 Task: Select the margins with the custom "90".
Action: Mouse moved to (60, 103)
Screenshot: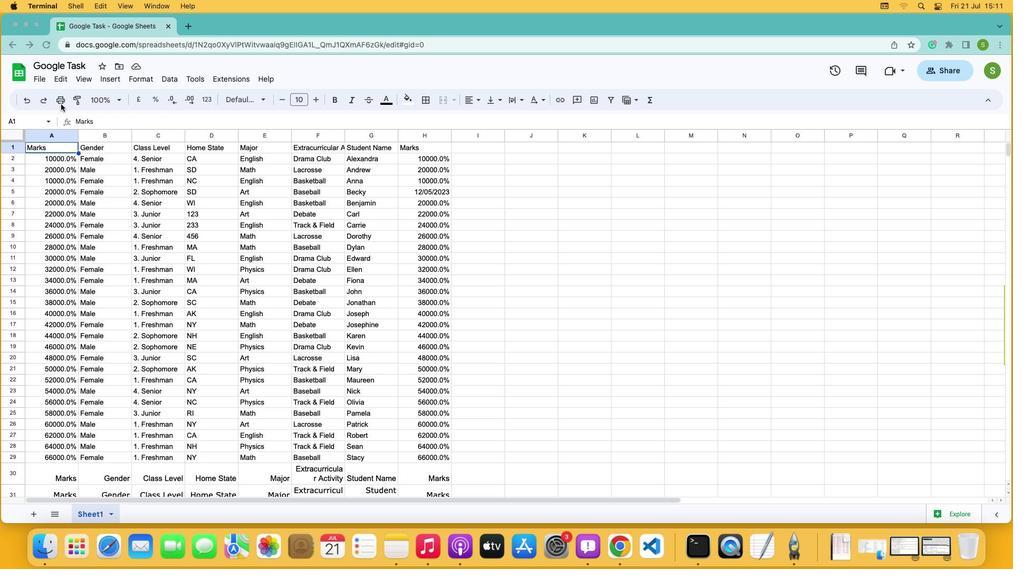 
Action: Mouse pressed left at (60, 103)
Screenshot: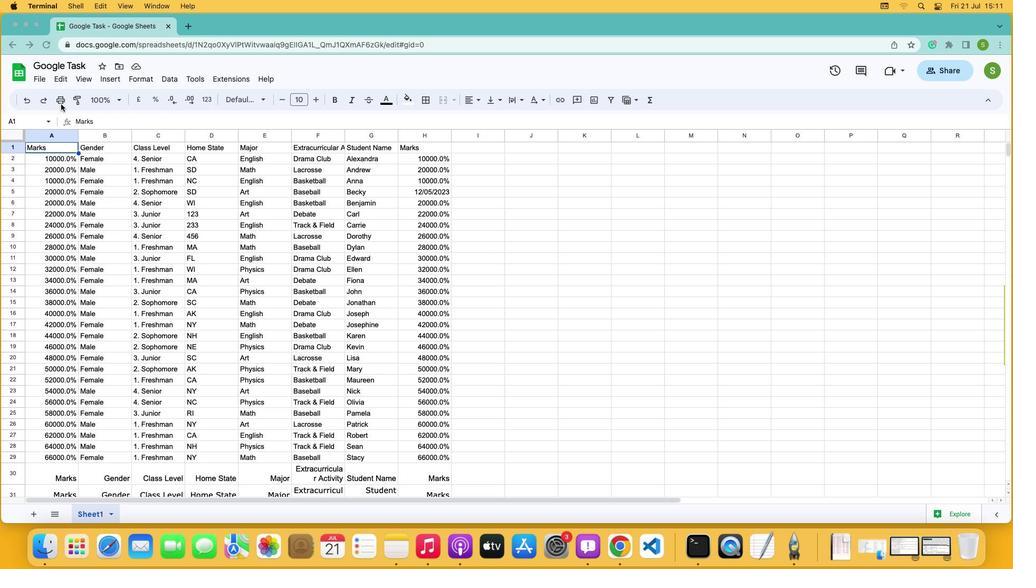 
Action: Mouse moved to (60, 99)
Screenshot: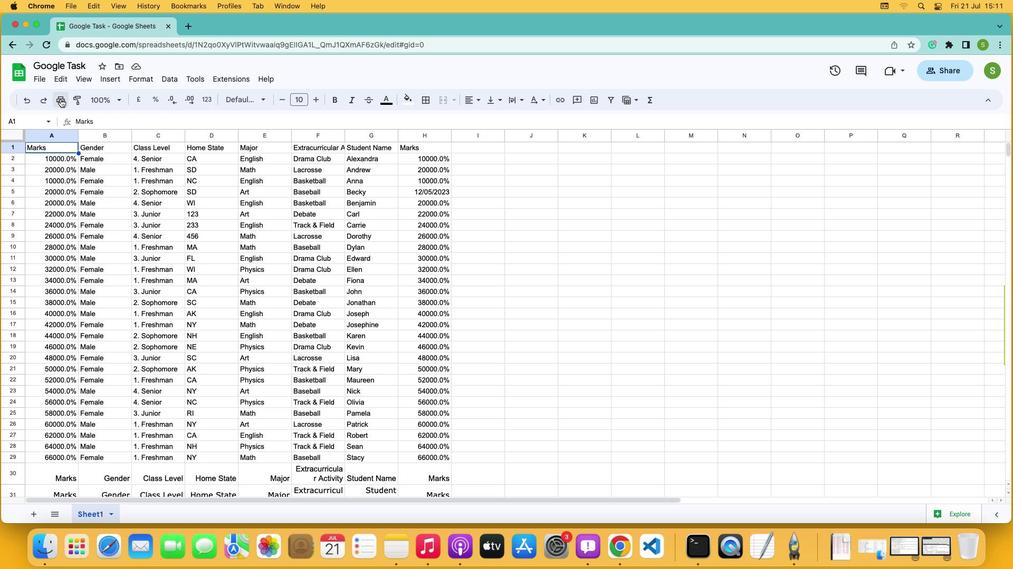 
Action: Mouse pressed left at (60, 99)
Screenshot: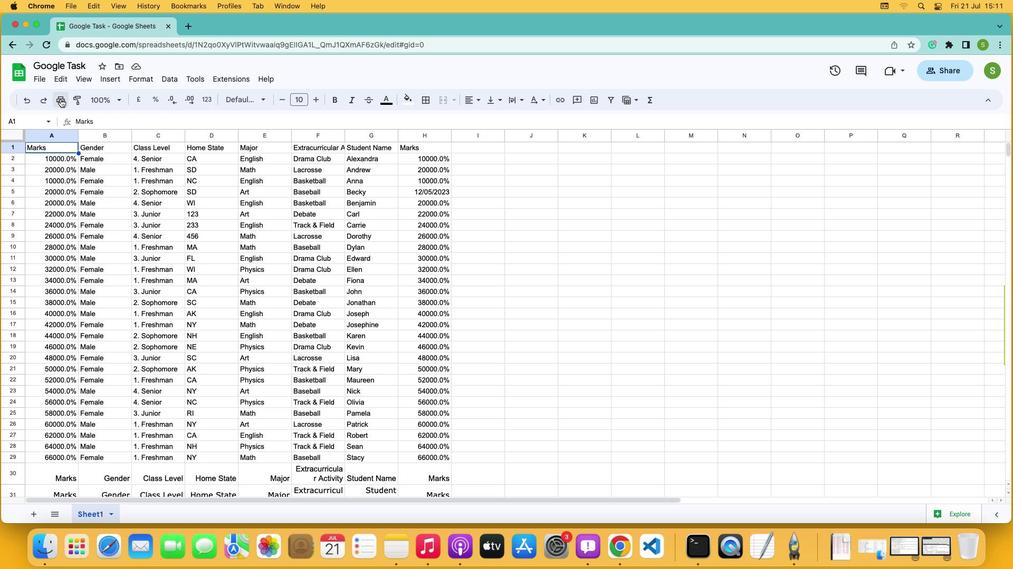 
Action: Mouse moved to (974, 77)
Screenshot: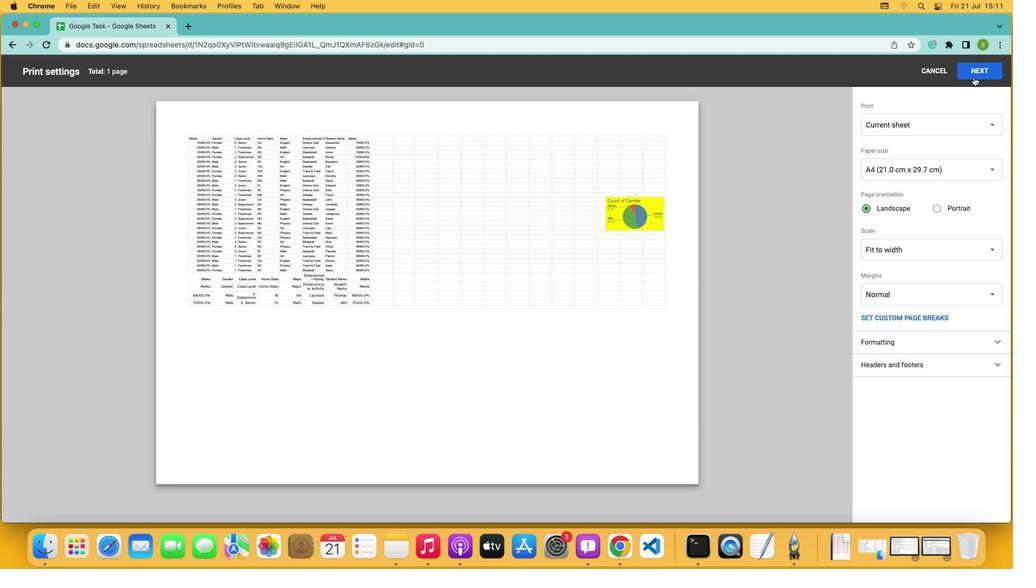 
Action: Mouse pressed left at (974, 77)
Screenshot: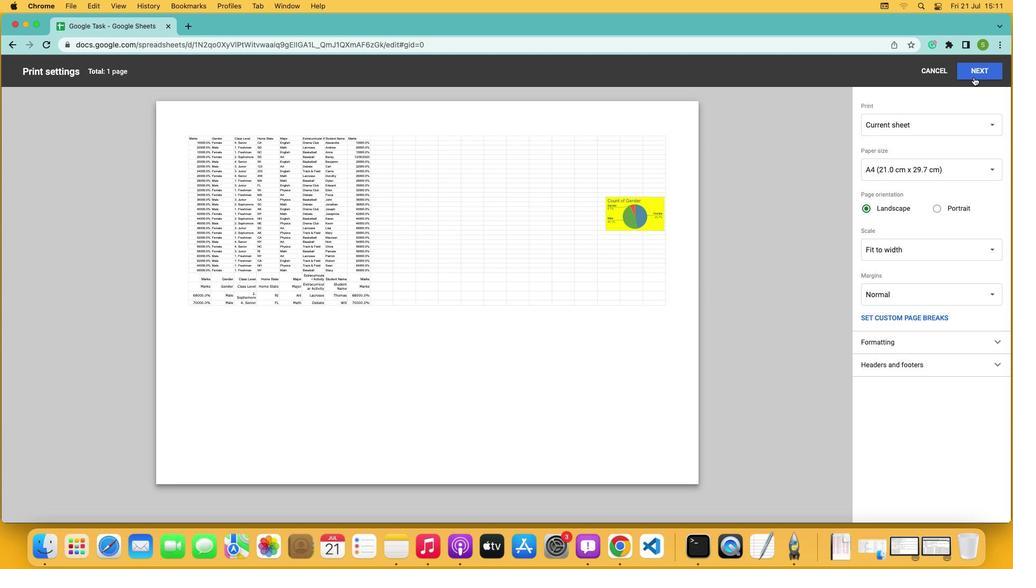 
Action: Mouse moved to (803, 188)
Screenshot: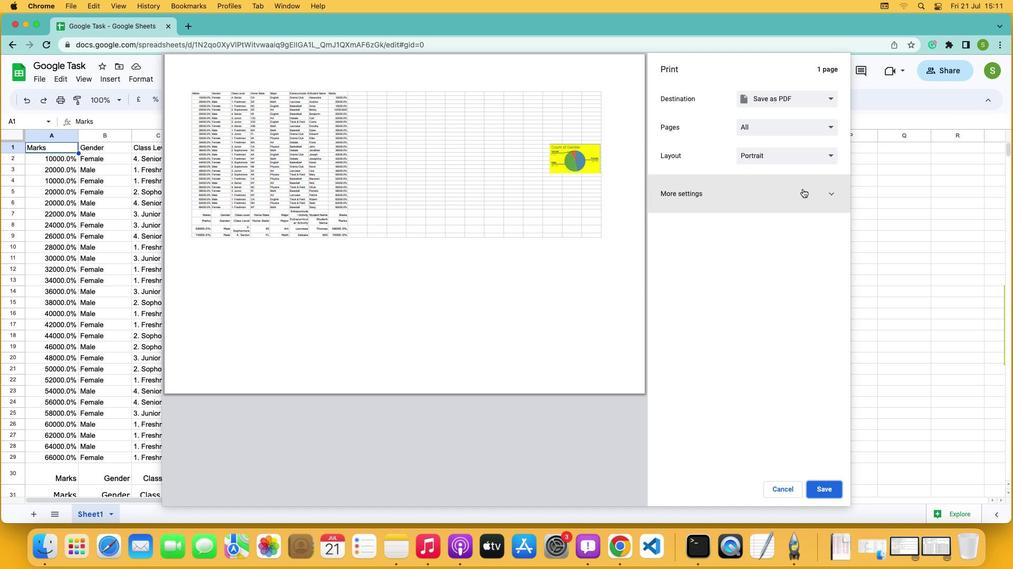 
Action: Mouse pressed left at (803, 188)
Screenshot: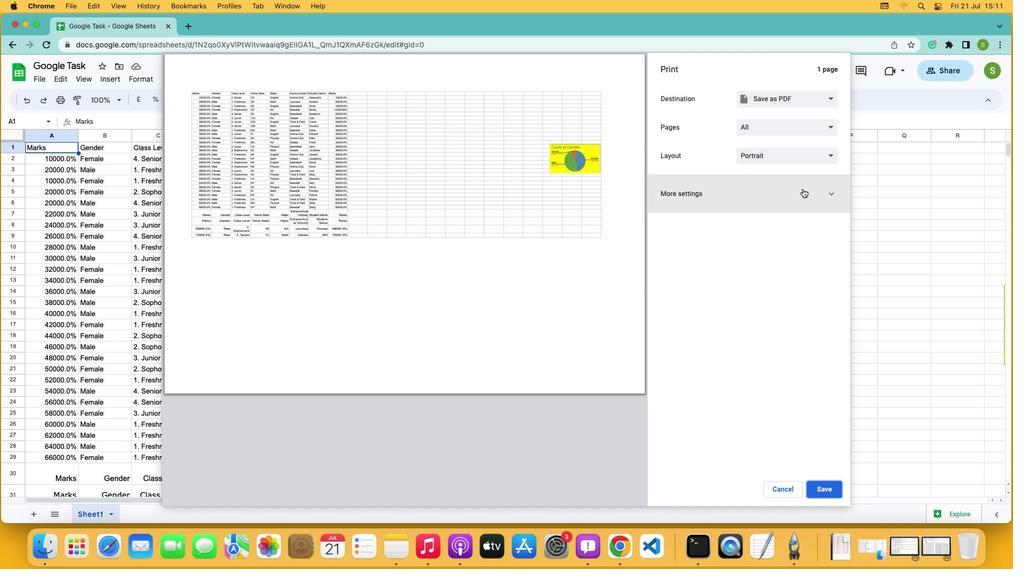 
Action: Mouse moved to (832, 289)
Screenshot: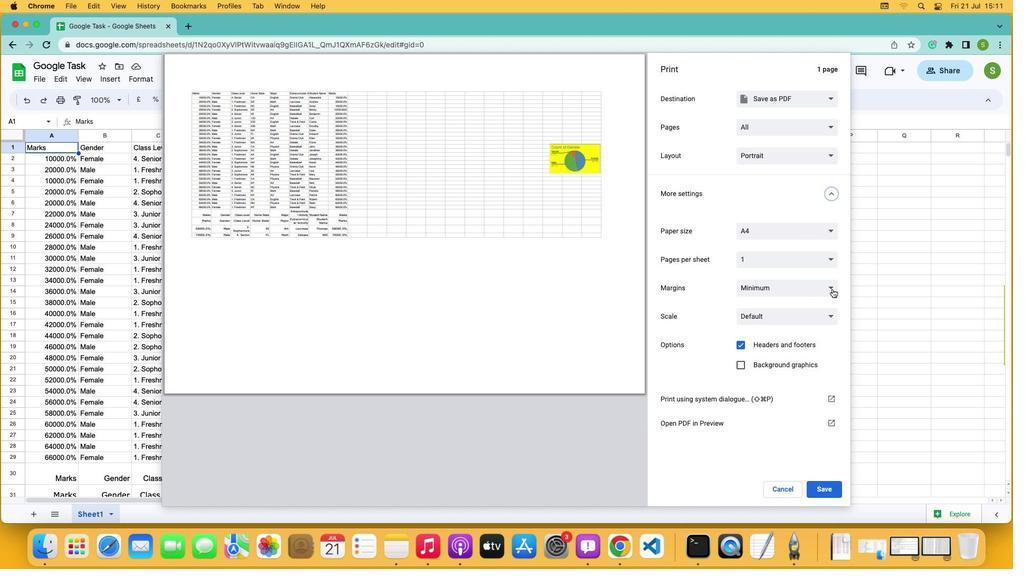 
Action: Mouse pressed left at (832, 289)
Screenshot: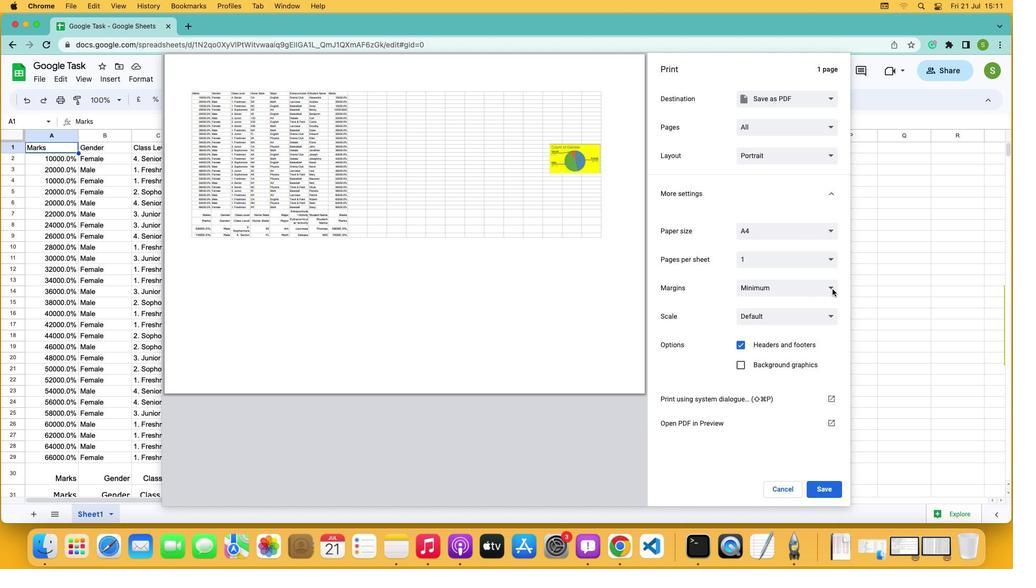
Action: Mouse moved to (807, 299)
Screenshot: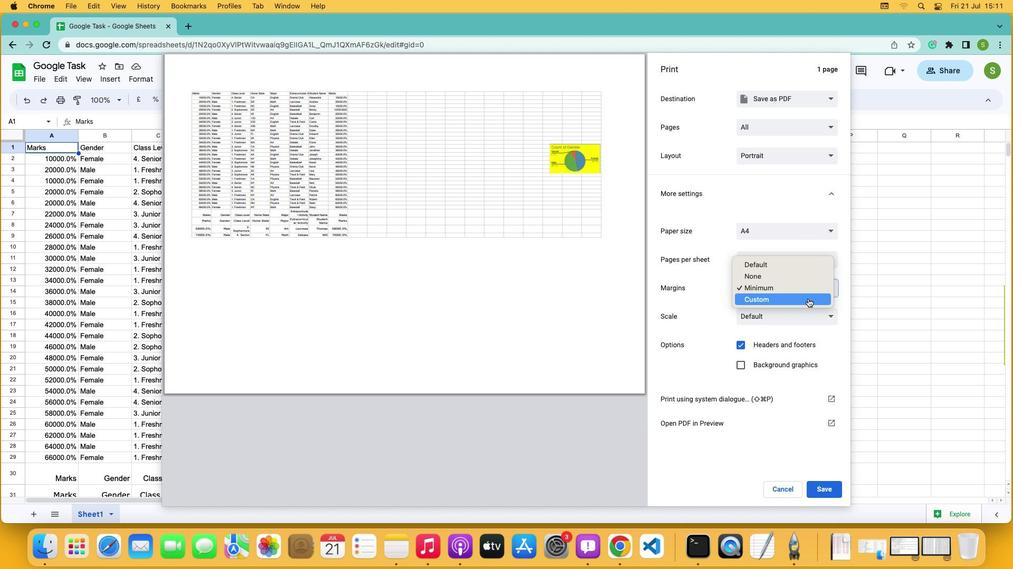 
Action: Mouse pressed left at (807, 299)
Screenshot: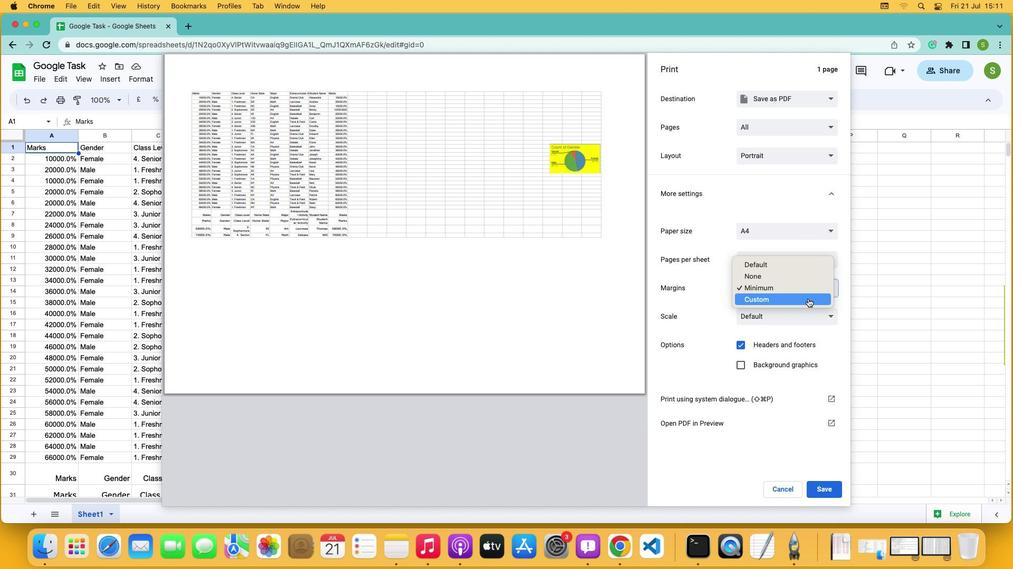 
